 Task: Create a due date automation trigger when advanced on, on the monday of the week a card is due add dates not due next week at 11:00 AM.
Action: Mouse moved to (825, 244)
Screenshot: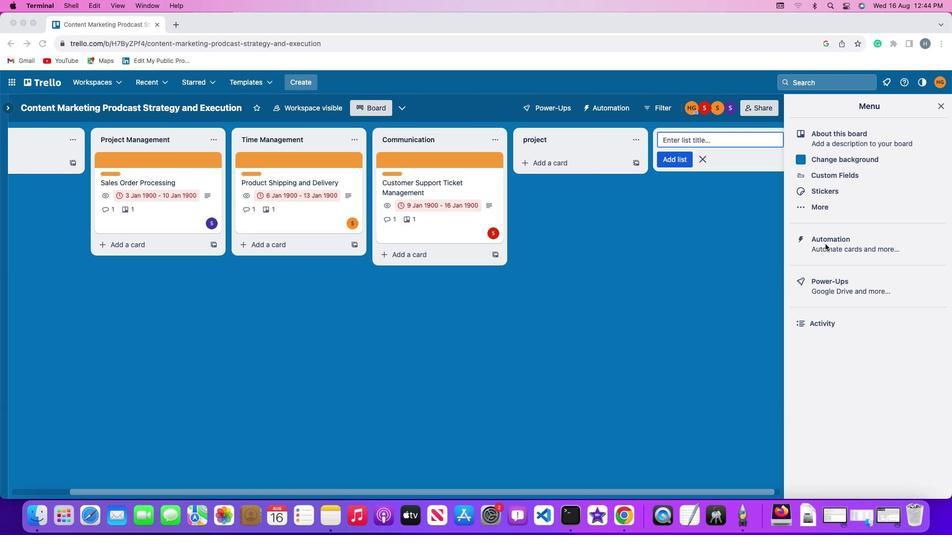 
Action: Mouse pressed left at (825, 244)
Screenshot: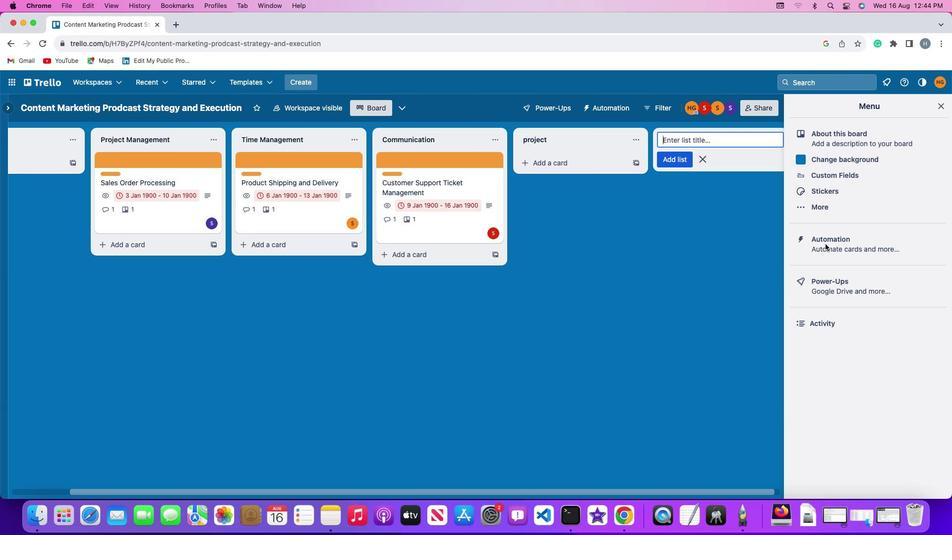 
Action: Mouse pressed left at (825, 244)
Screenshot: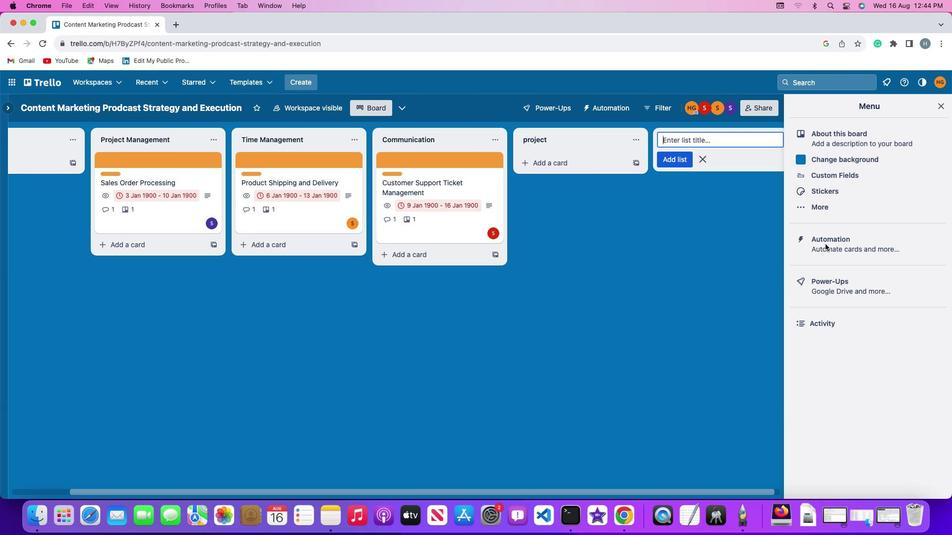 
Action: Mouse moved to (58, 233)
Screenshot: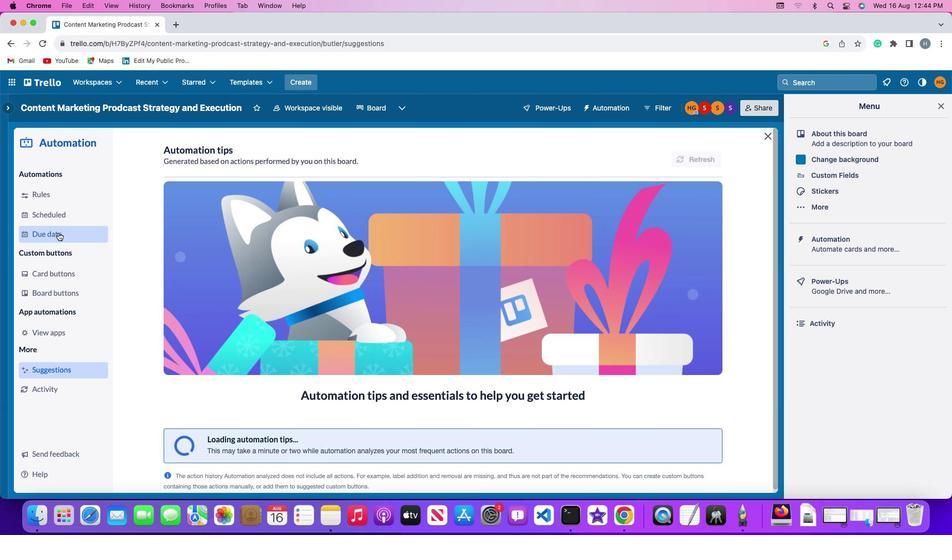 
Action: Mouse pressed left at (58, 233)
Screenshot: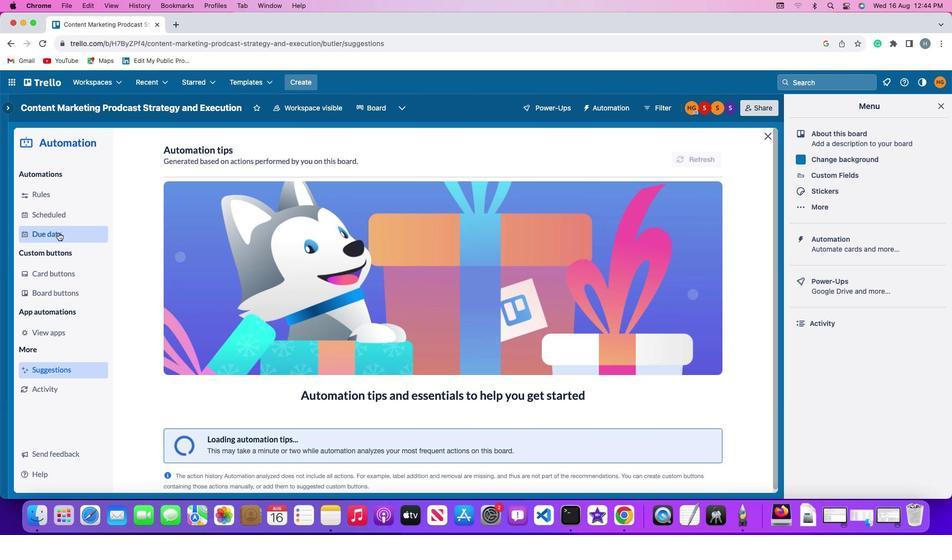 
Action: Mouse moved to (683, 151)
Screenshot: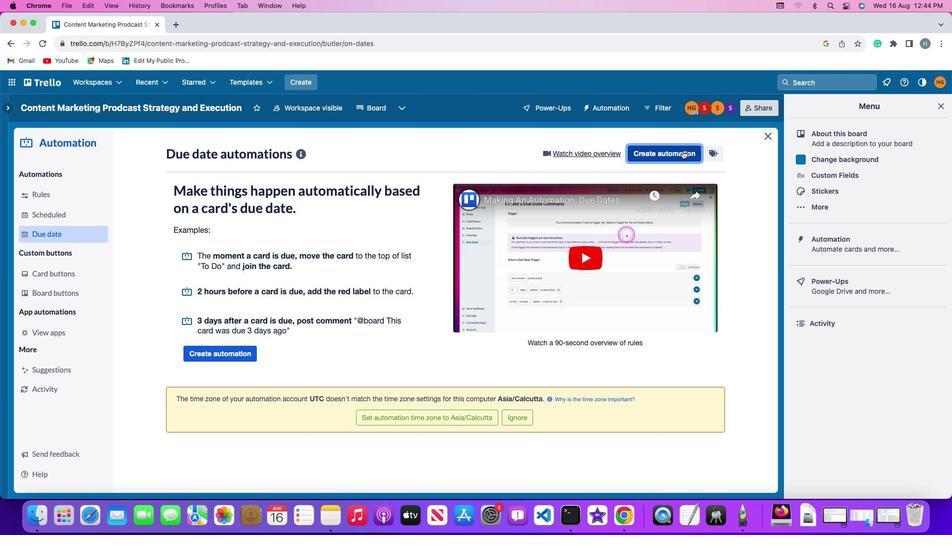 
Action: Mouse pressed left at (683, 151)
Screenshot: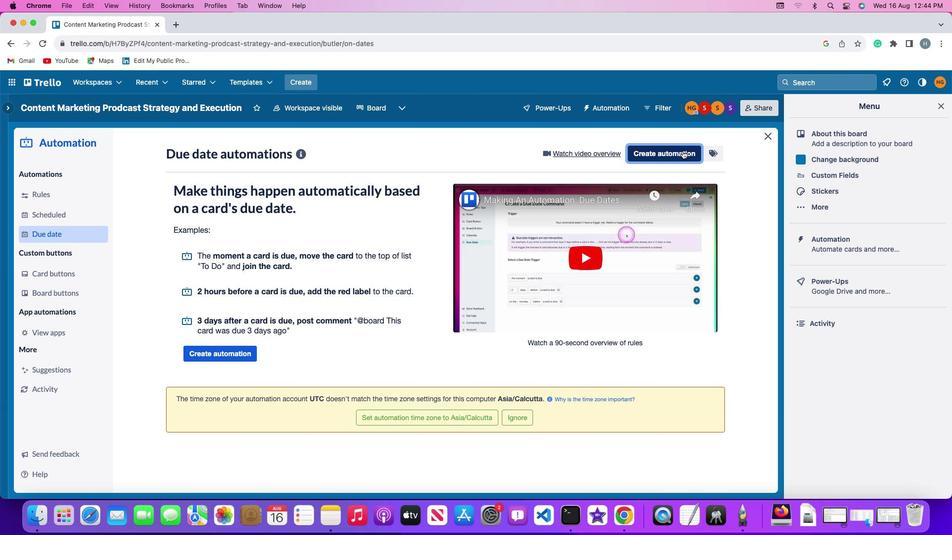 
Action: Mouse moved to (253, 248)
Screenshot: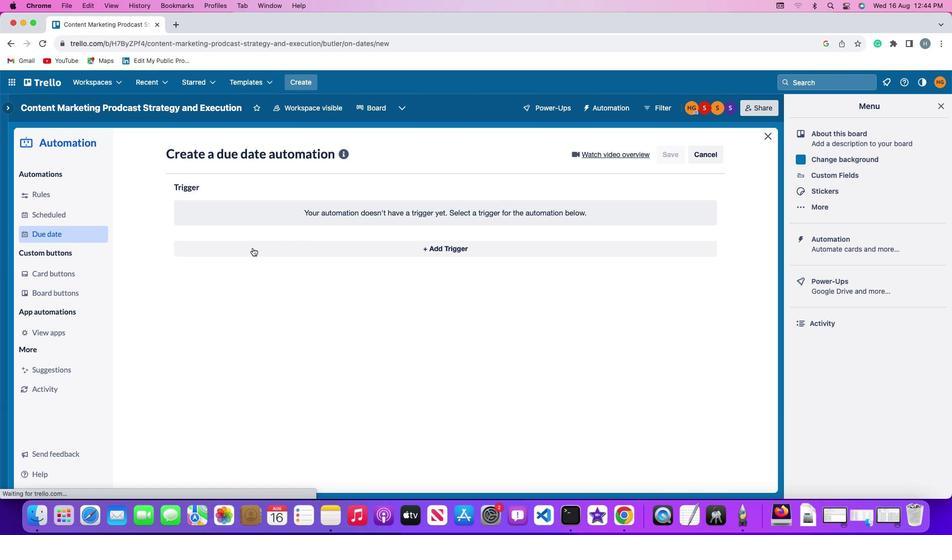 
Action: Mouse pressed left at (253, 248)
Screenshot: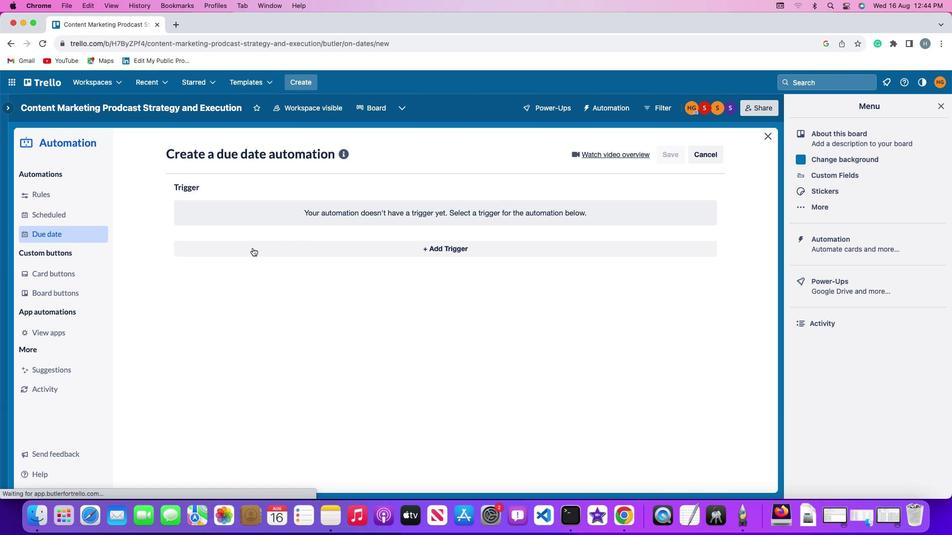 
Action: Mouse moved to (211, 433)
Screenshot: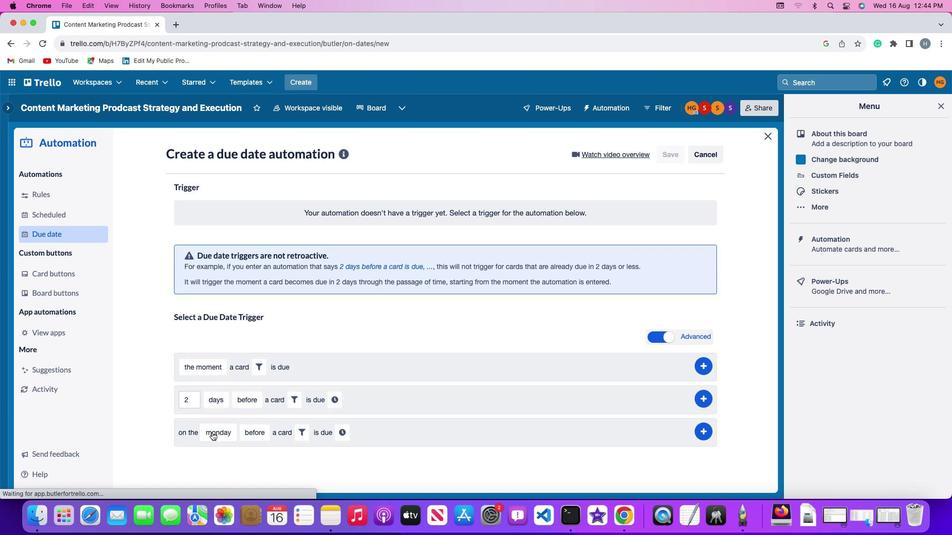 
Action: Mouse pressed left at (211, 433)
Screenshot: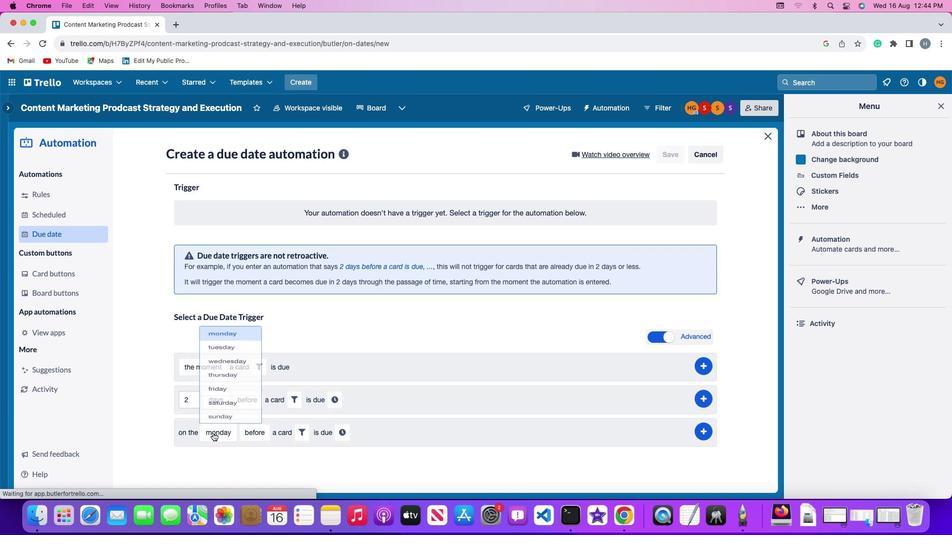 
Action: Mouse moved to (222, 293)
Screenshot: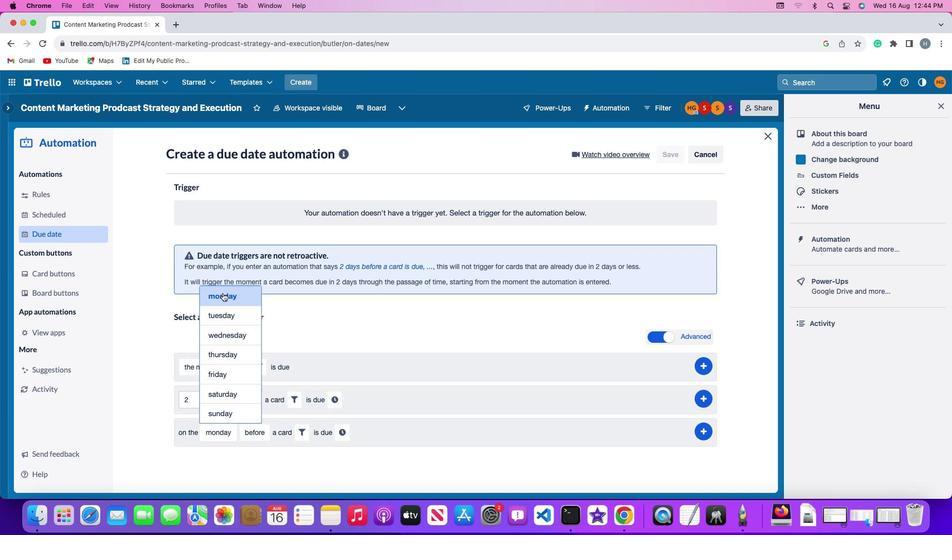 
Action: Mouse pressed left at (222, 293)
Screenshot: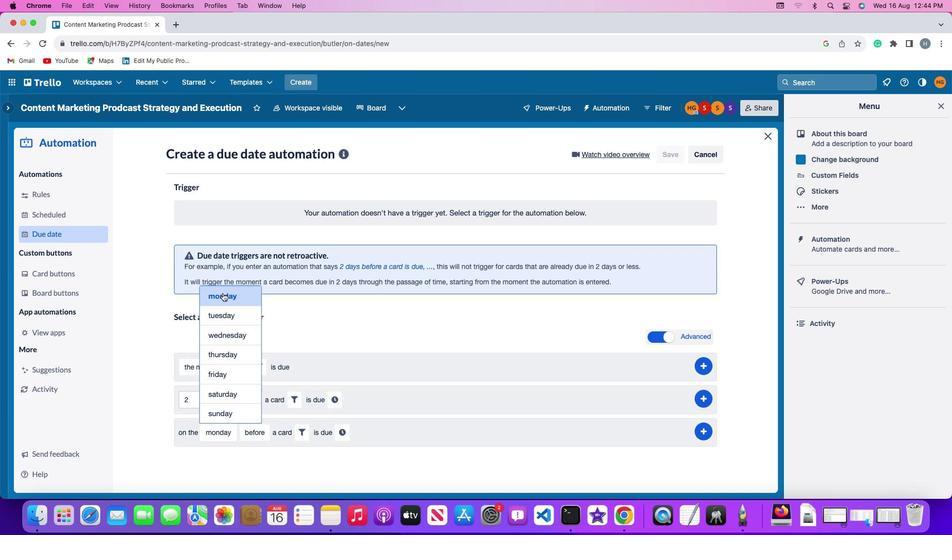 
Action: Mouse moved to (254, 431)
Screenshot: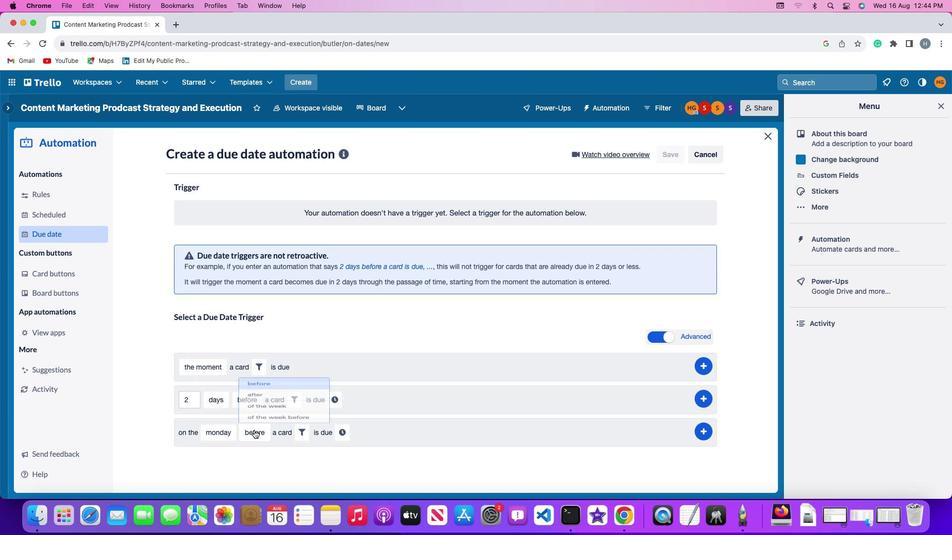 
Action: Mouse pressed left at (254, 431)
Screenshot: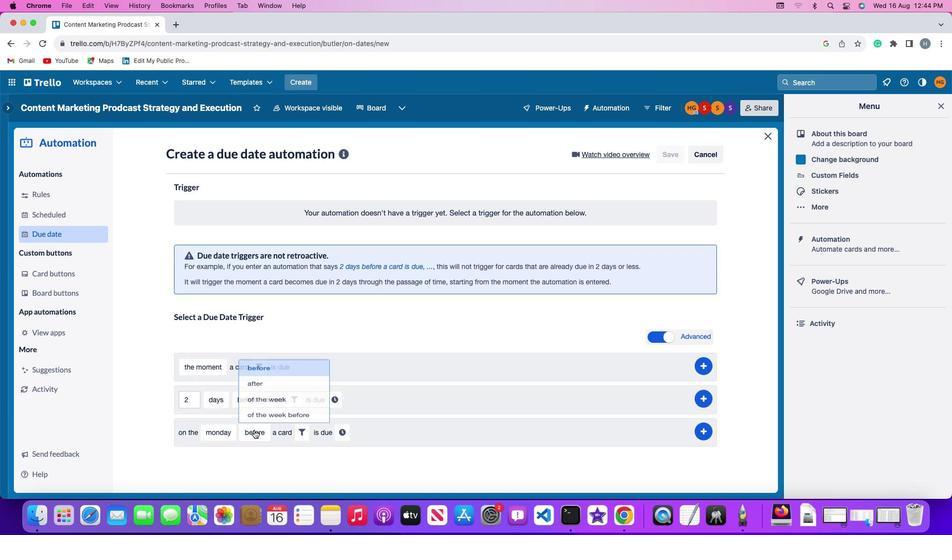 
Action: Mouse moved to (261, 392)
Screenshot: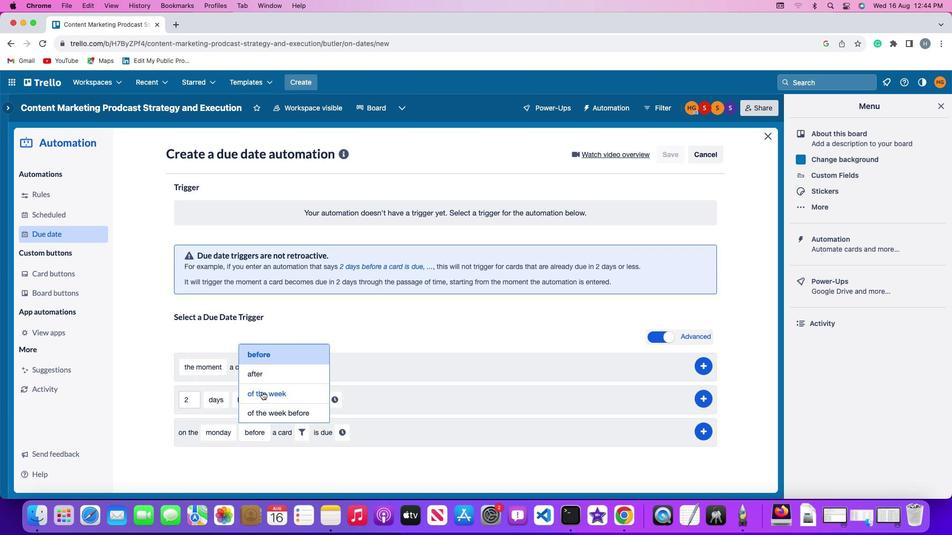 
Action: Mouse pressed left at (261, 392)
Screenshot: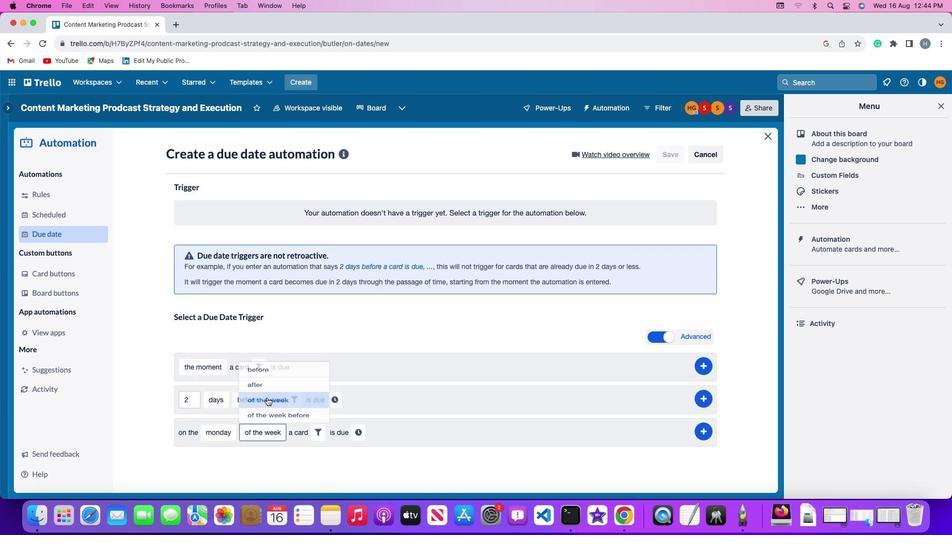 
Action: Mouse moved to (312, 432)
Screenshot: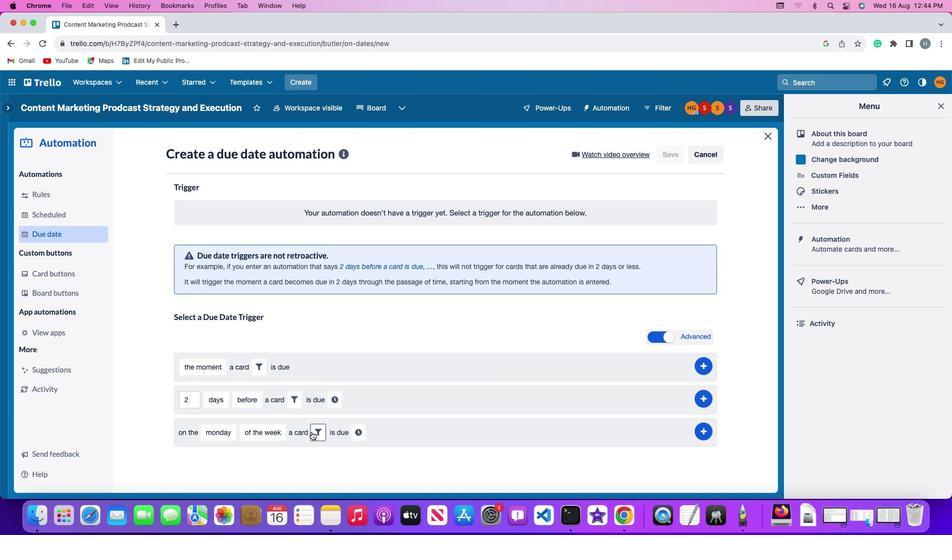 
Action: Mouse pressed left at (312, 432)
Screenshot: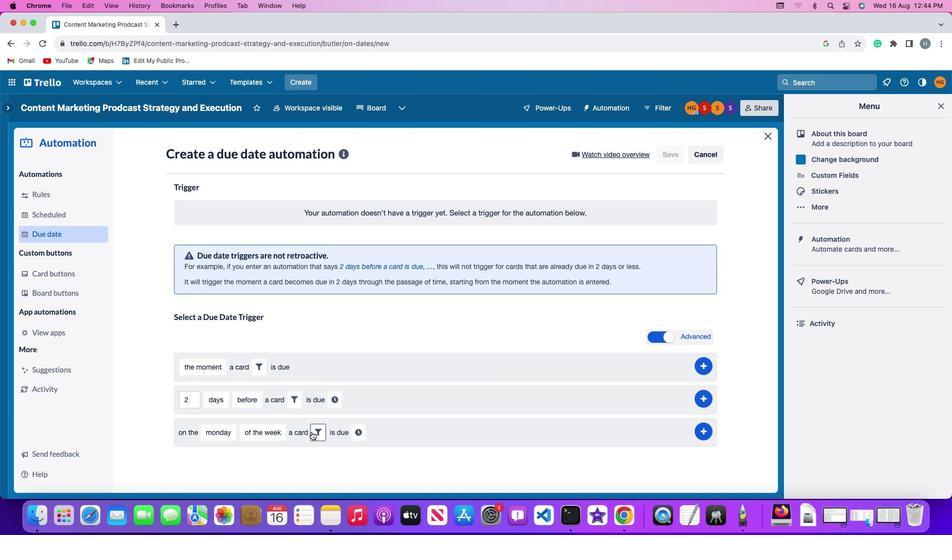 
Action: Mouse moved to (369, 455)
Screenshot: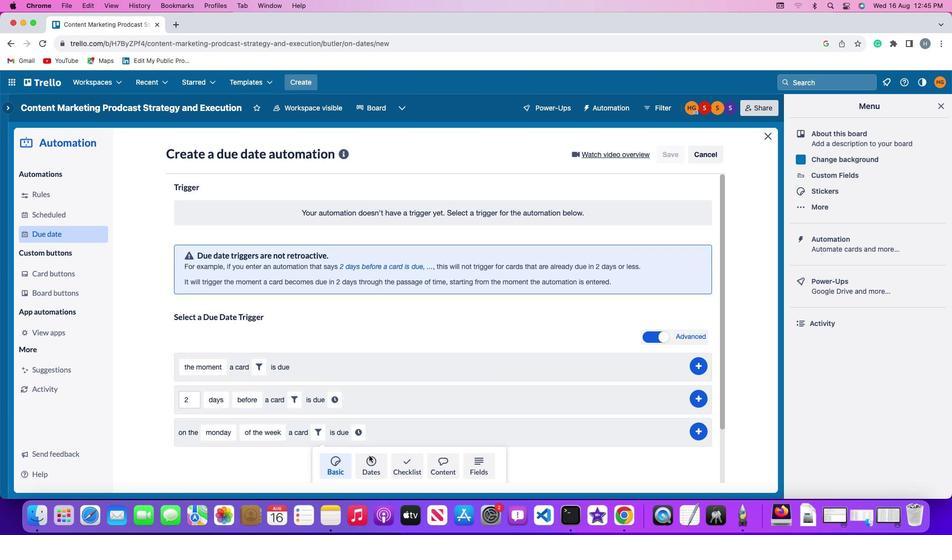 
Action: Mouse pressed left at (369, 455)
Screenshot: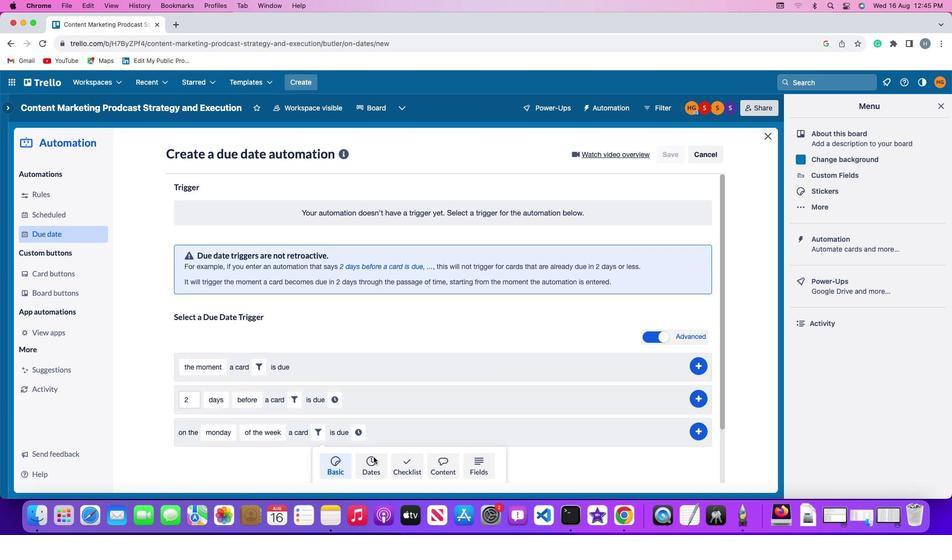 
Action: Mouse moved to (380, 463)
Screenshot: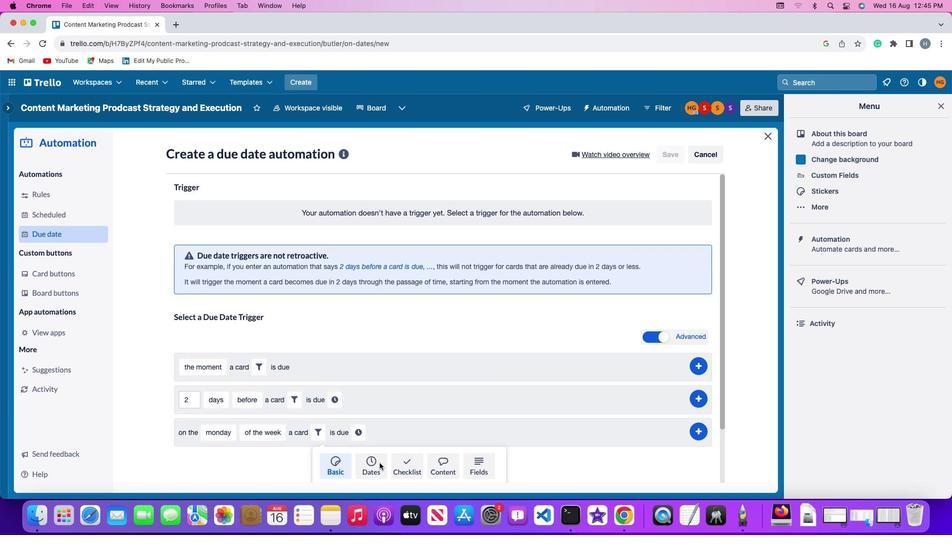 
Action: Mouse pressed left at (380, 463)
Screenshot: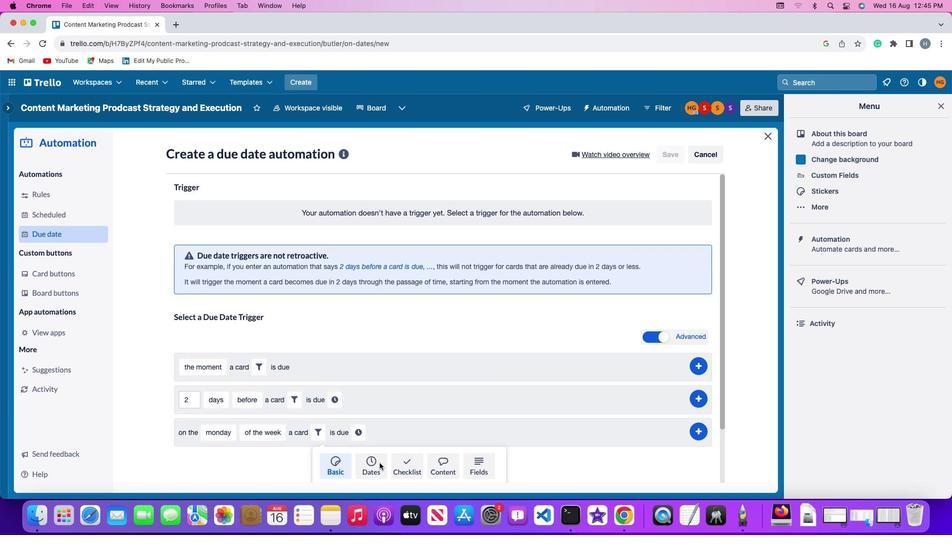
Action: Mouse moved to (284, 465)
Screenshot: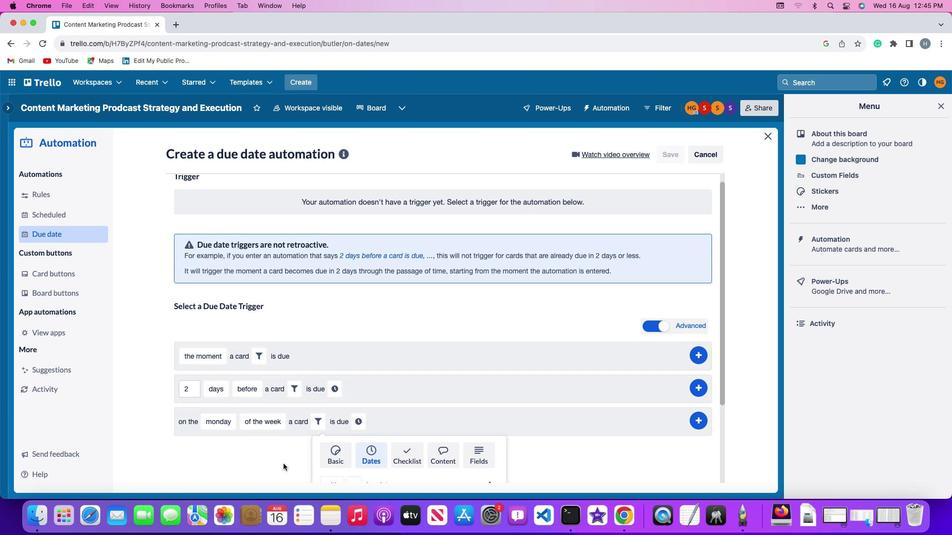 
Action: Mouse scrolled (284, 465) with delta (0, 0)
Screenshot: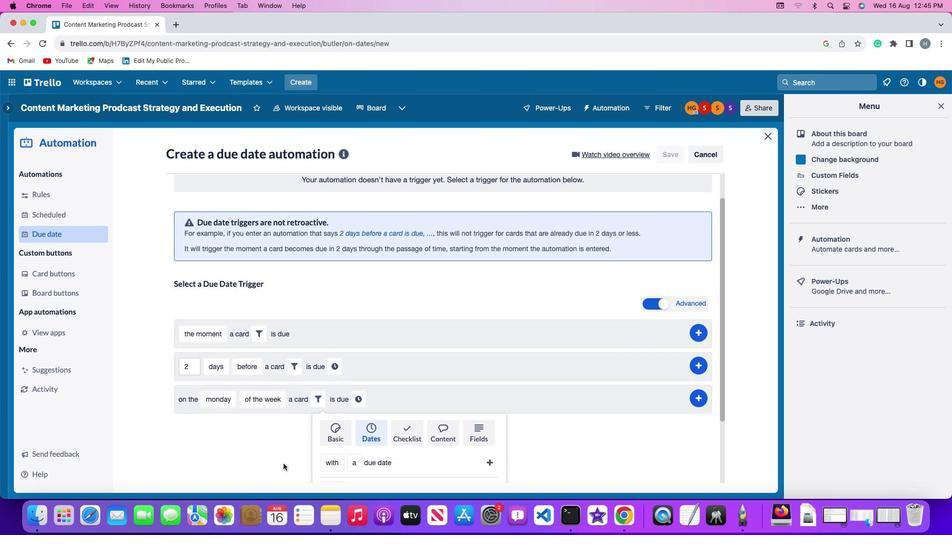 
Action: Mouse scrolled (284, 465) with delta (0, 0)
Screenshot: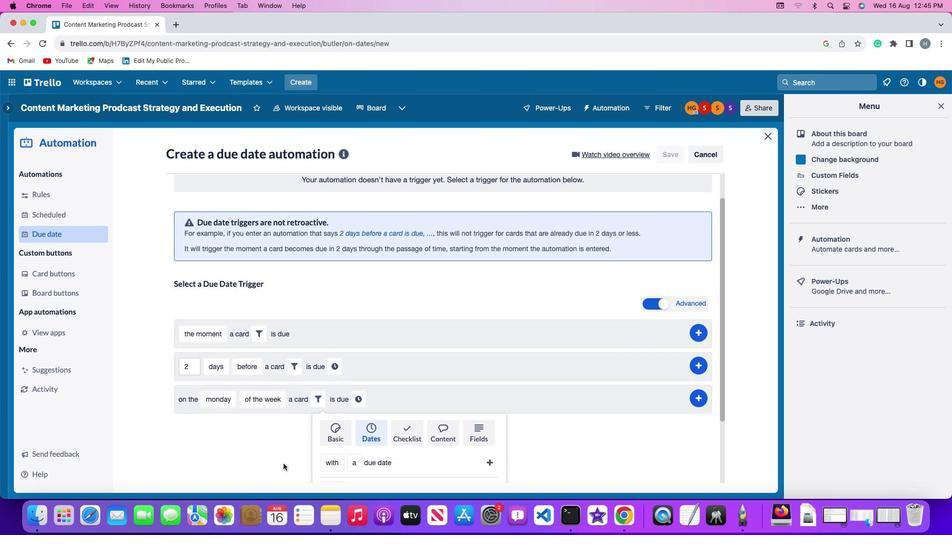 
Action: Mouse scrolled (284, 465) with delta (0, -1)
Screenshot: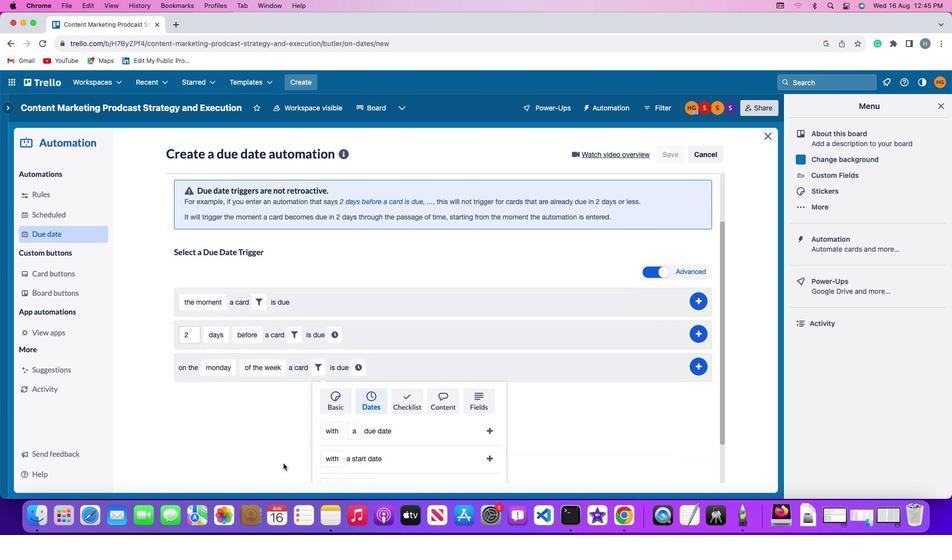 
Action: Mouse moved to (284, 464)
Screenshot: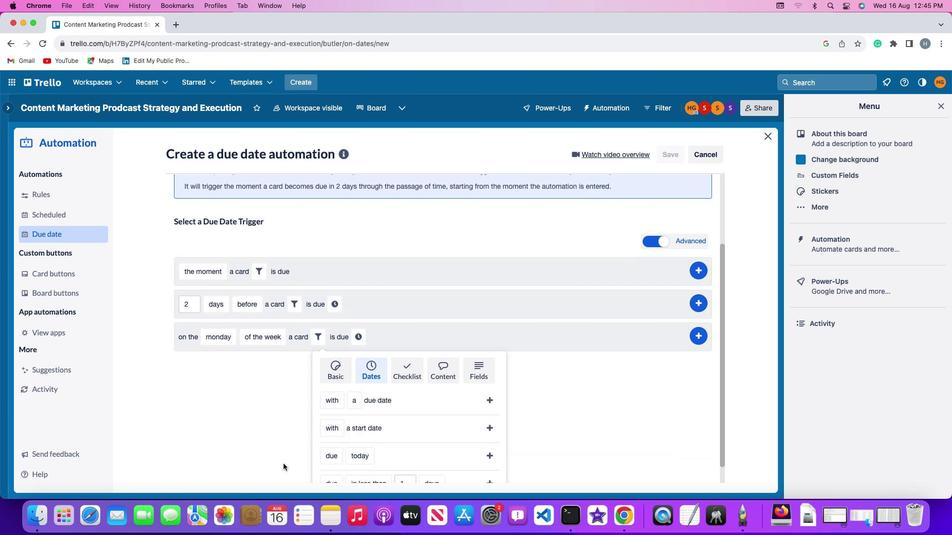 
Action: Mouse scrolled (284, 464) with delta (0, -2)
Screenshot: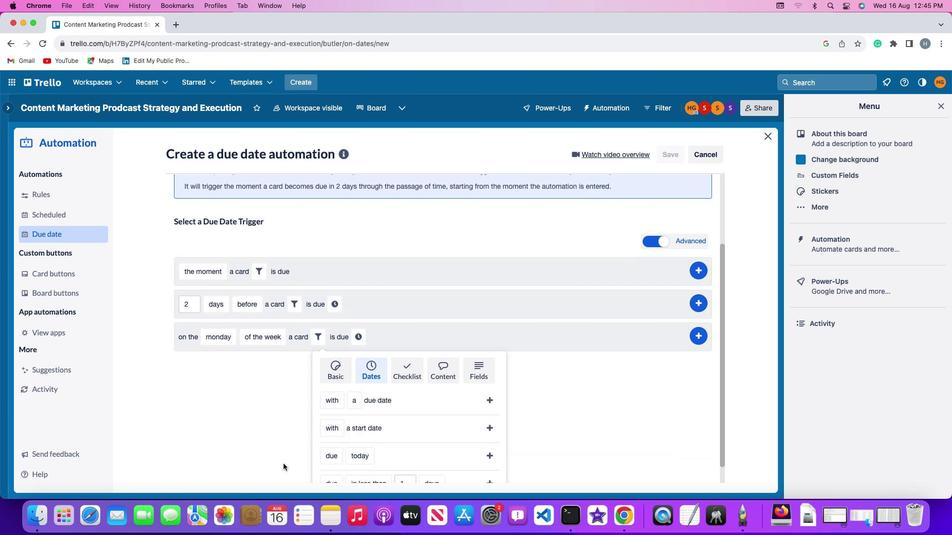 
Action: Mouse moved to (283, 463)
Screenshot: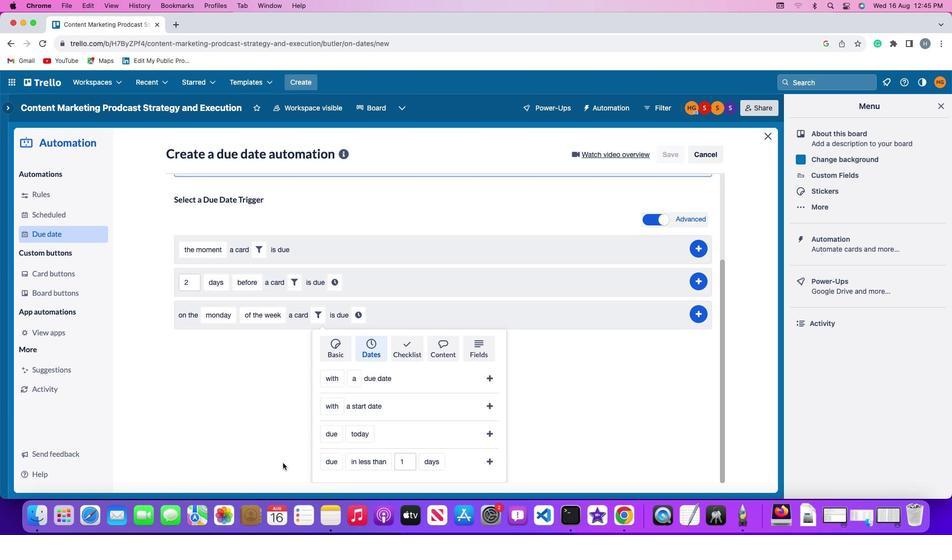 
Action: Mouse scrolled (283, 463) with delta (0, 0)
Screenshot: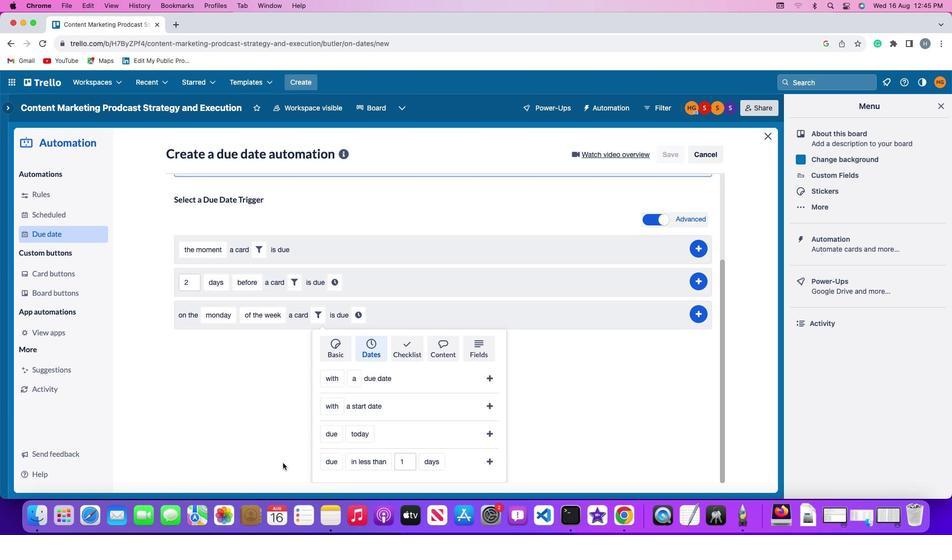 
Action: Mouse scrolled (283, 463) with delta (0, 0)
Screenshot: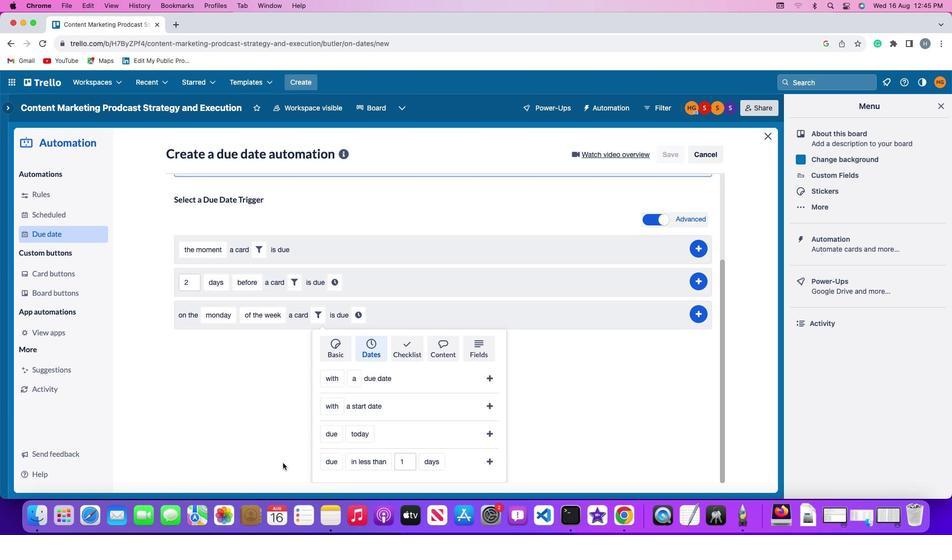 
Action: Mouse scrolled (283, 463) with delta (0, -1)
Screenshot: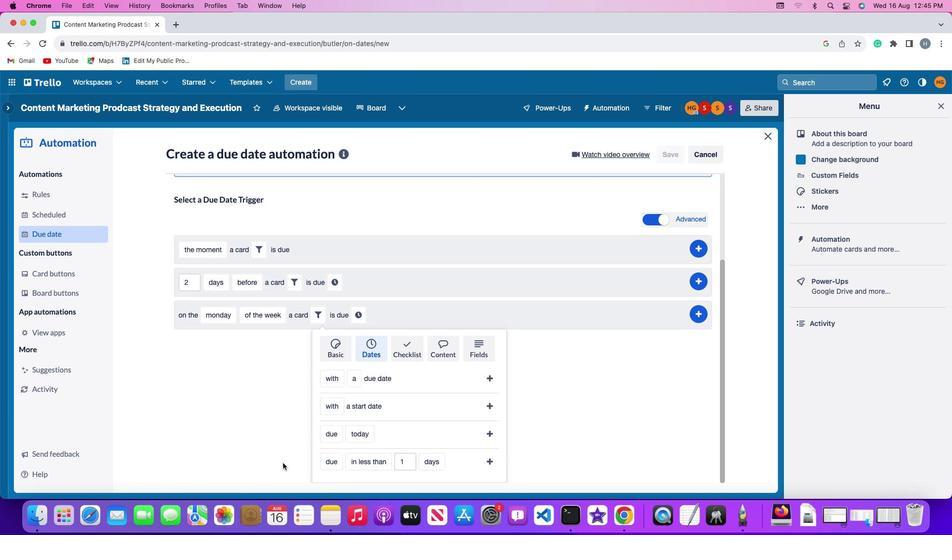 
Action: Mouse scrolled (283, 463) with delta (0, -2)
Screenshot: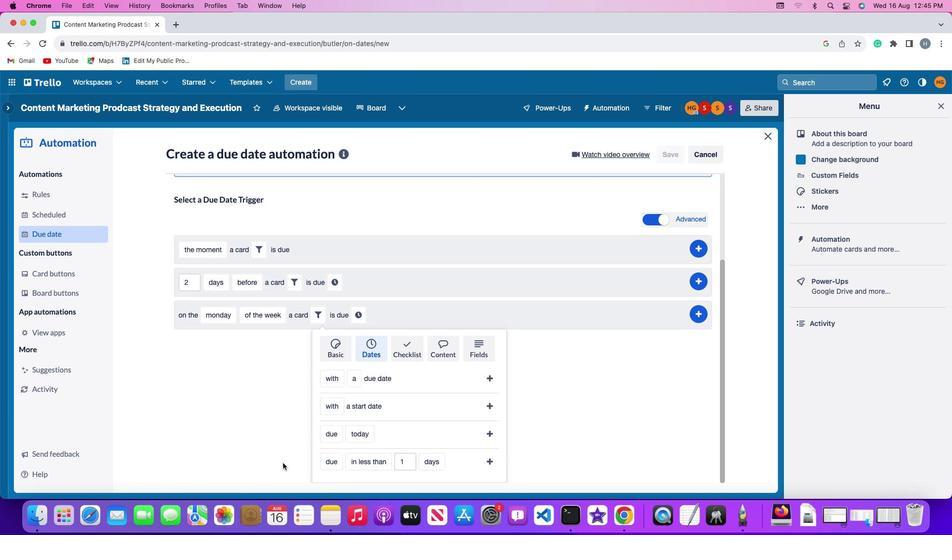 
Action: Mouse moved to (332, 432)
Screenshot: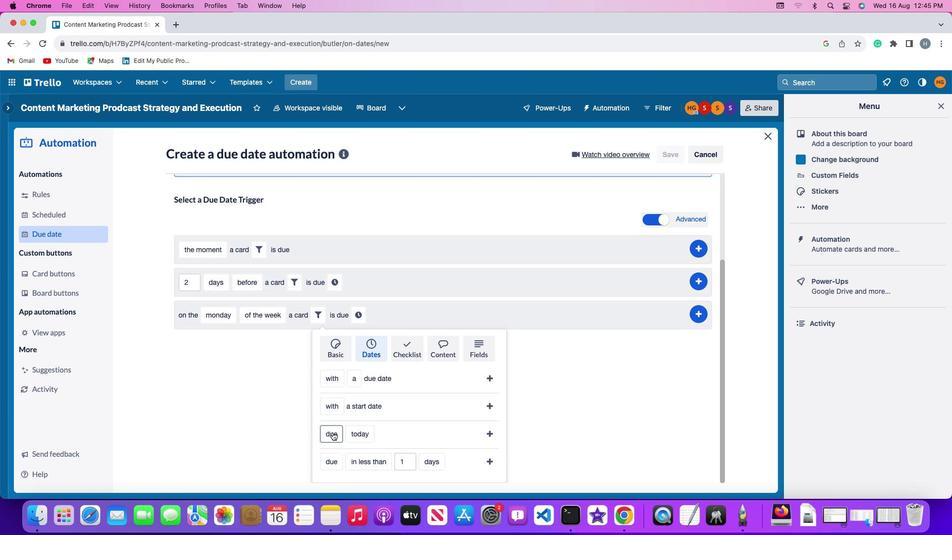
Action: Mouse pressed left at (332, 432)
Screenshot: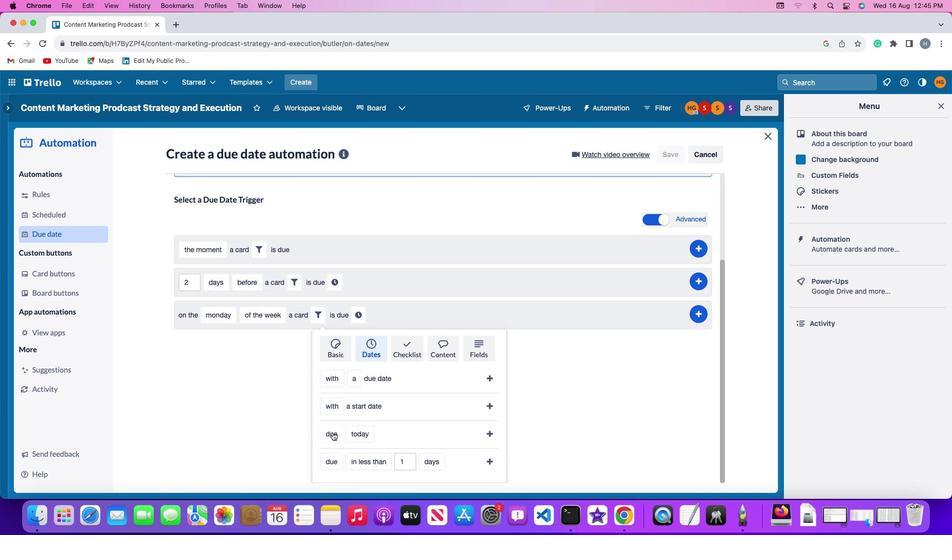 
Action: Mouse moved to (341, 378)
Screenshot: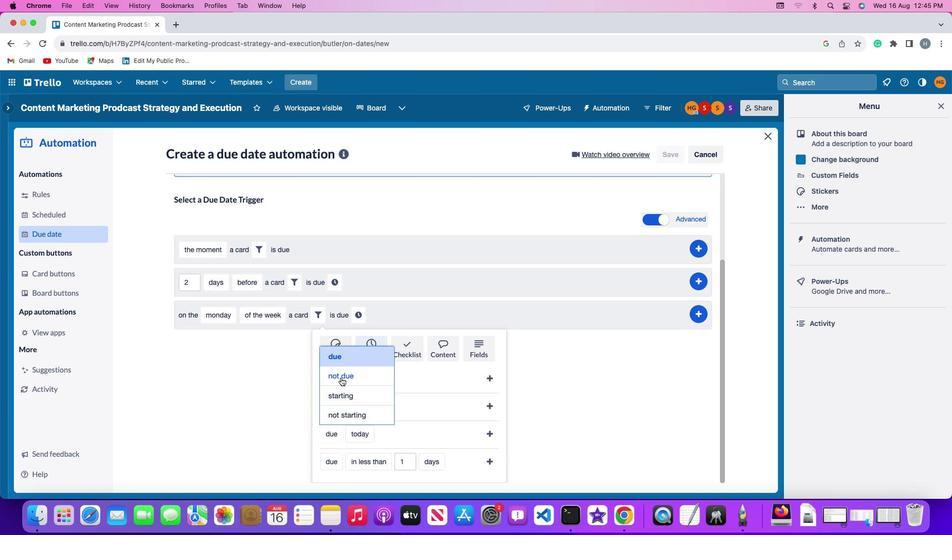 
Action: Mouse pressed left at (341, 378)
Screenshot: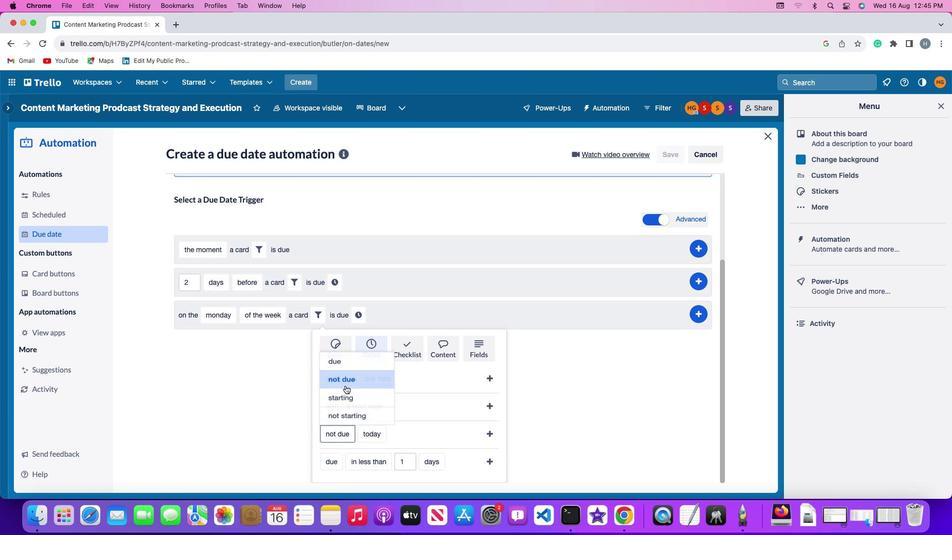 
Action: Mouse moved to (375, 436)
Screenshot: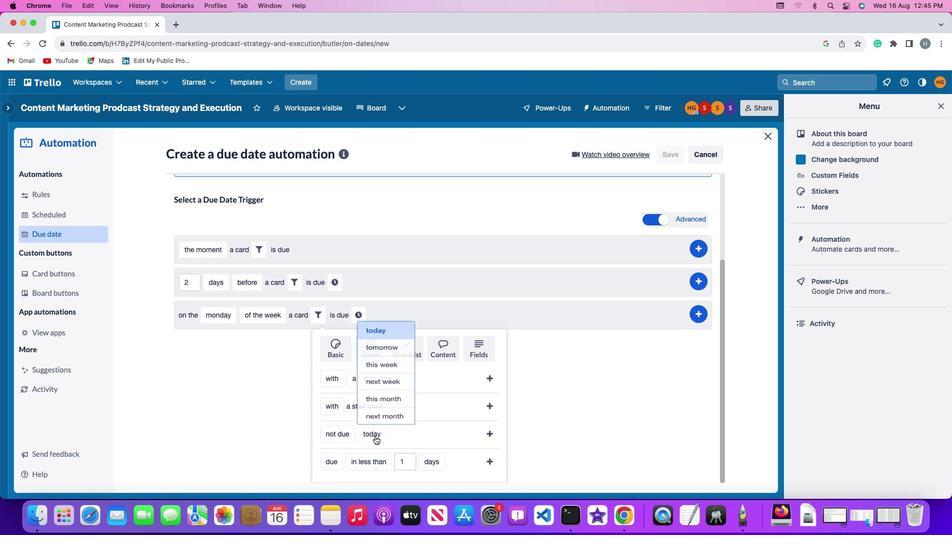 
Action: Mouse pressed left at (375, 436)
Screenshot: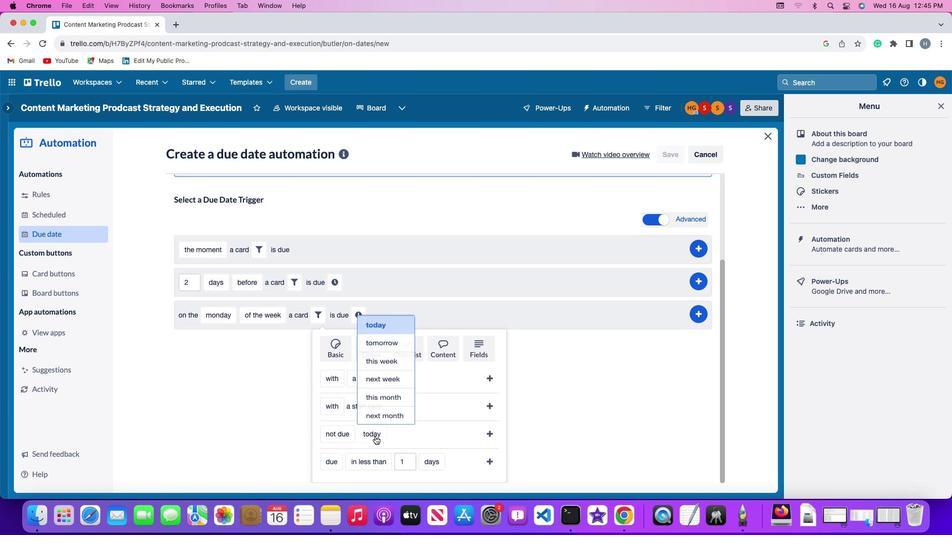 
Action: Mouse moved to (388, 373)
Screenshot: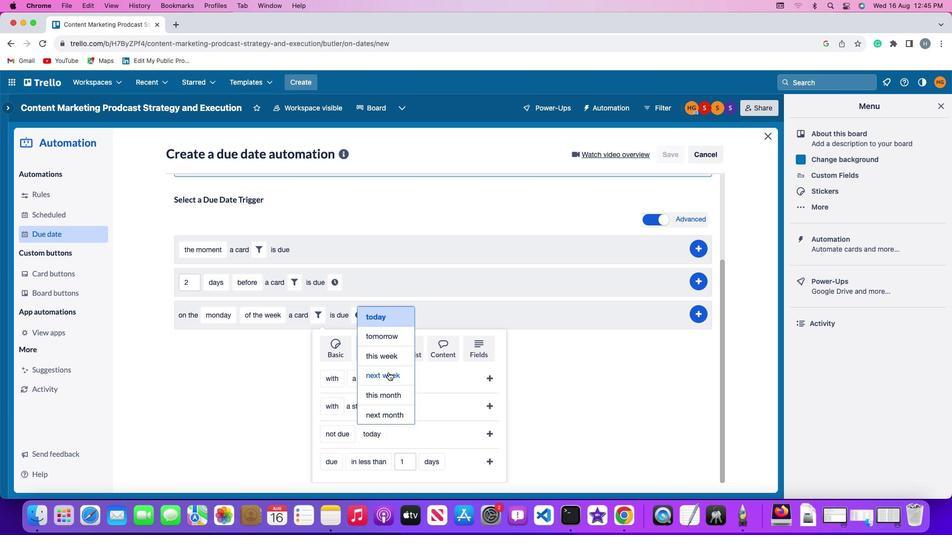 
Action: Mouse pressed left at (388, 373)
Screenshot: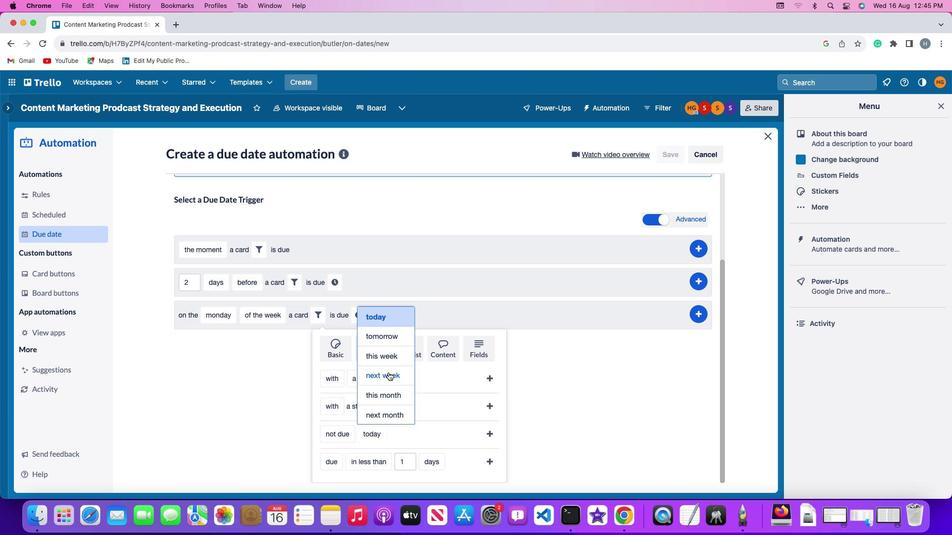 
Action: Mouse moved to (489, 431)
Screenshot: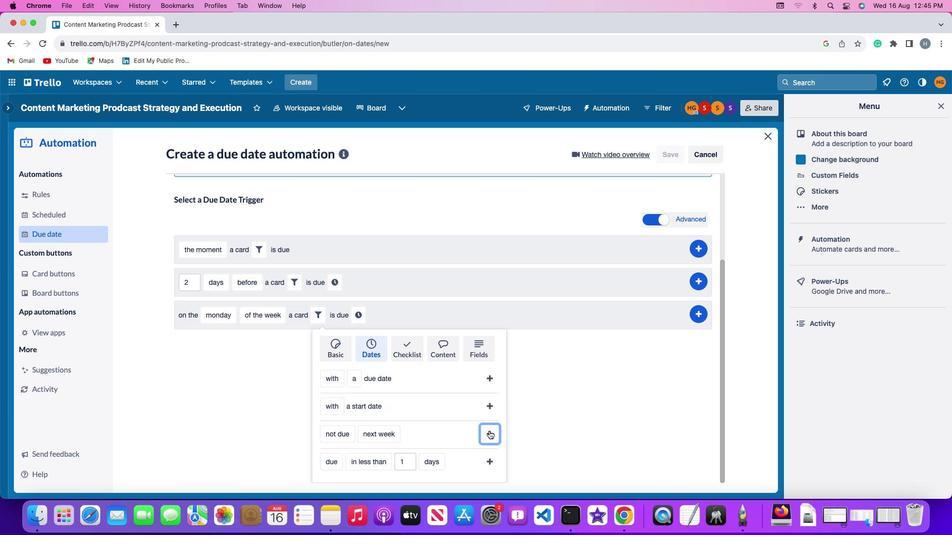 
Action: Mouse pressed left at (489, 431)
Screenshot: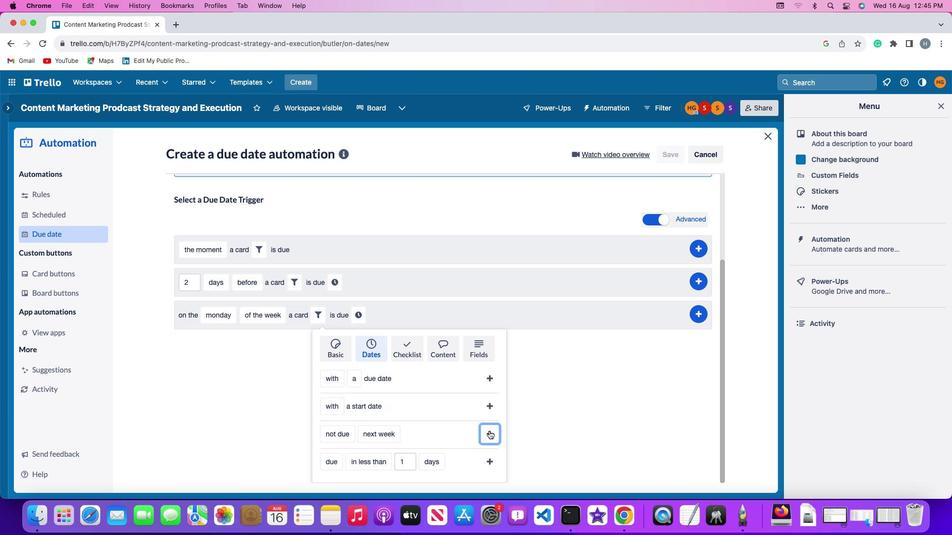 
Action: Mouse moved to (444, 433)
Screenshot: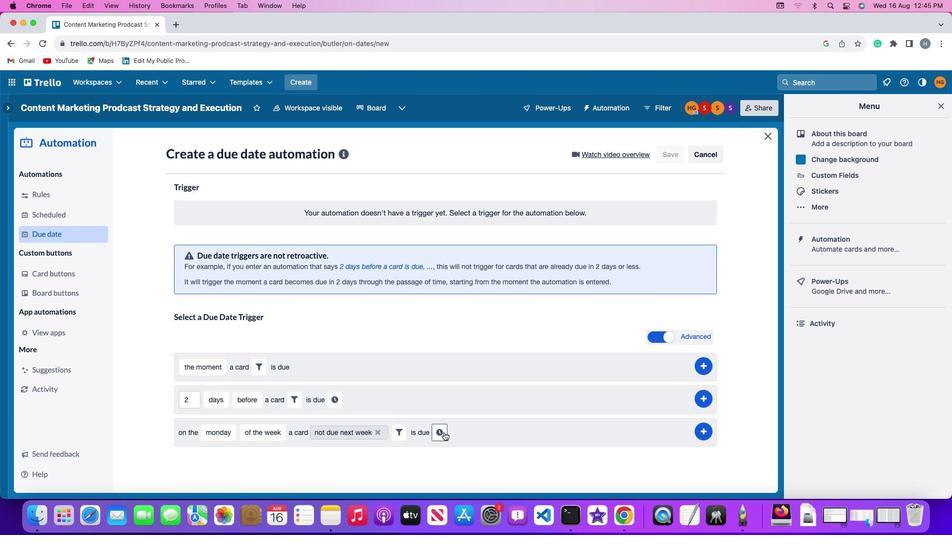 
Action: Mouse pressed left at (444, 433)
Screenshot: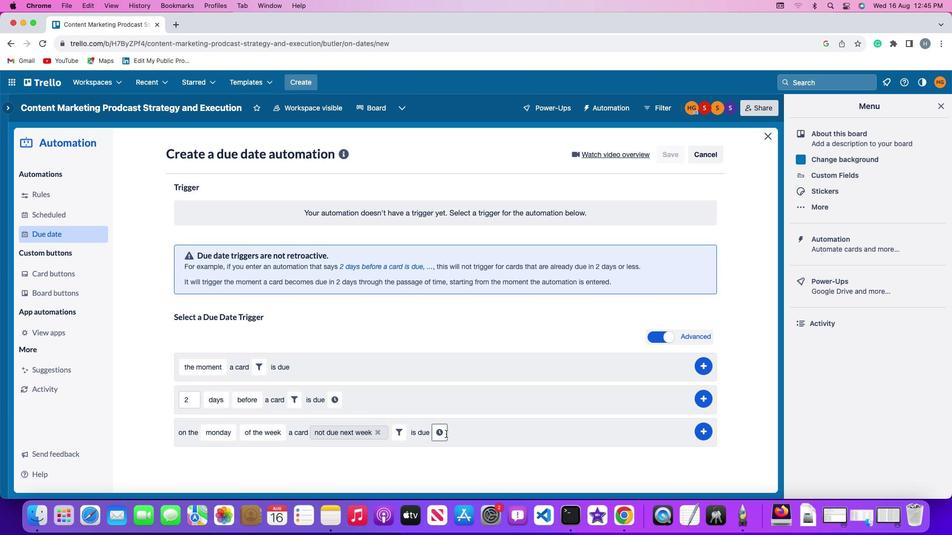 
Action: Mouse moved to (460, 434)
Screenshot: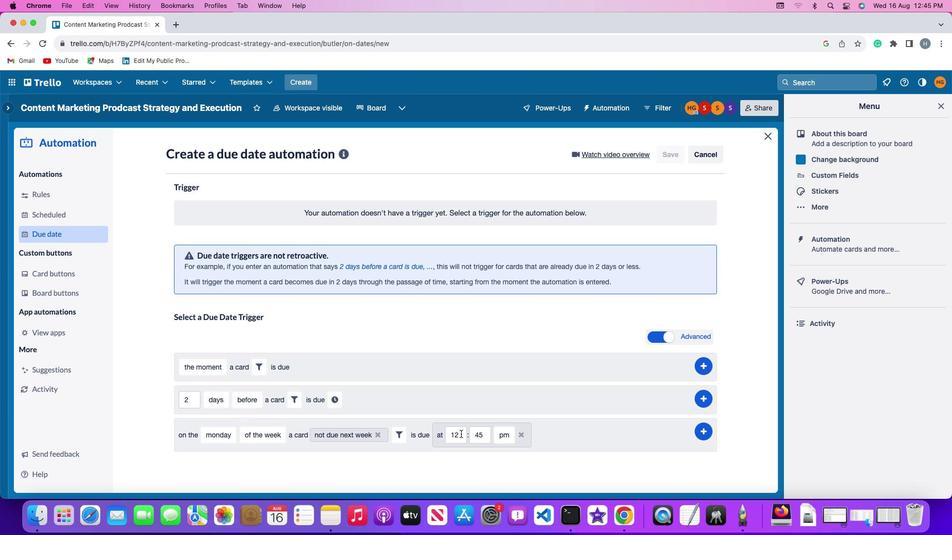 
Action: Mouse pressed left at (460, 434)
Screenshot: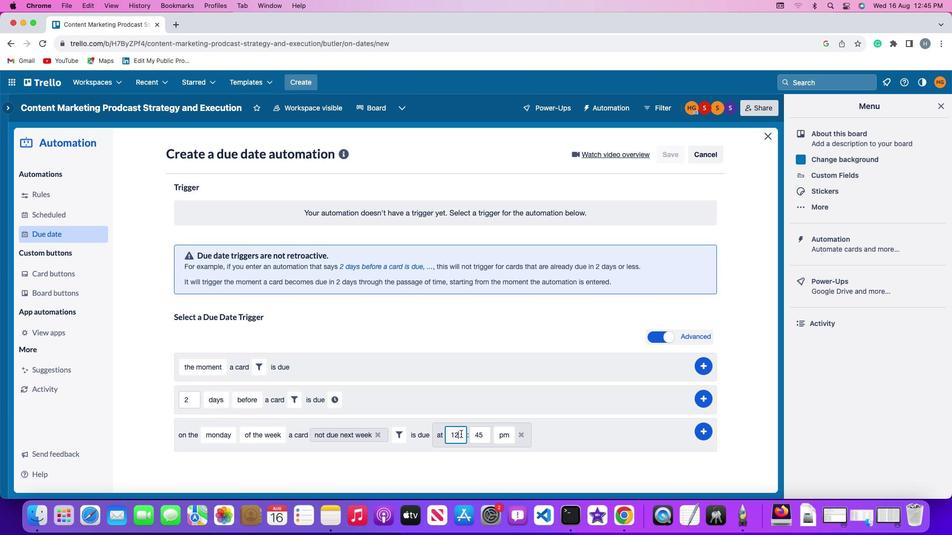 
Action: Mouse moved to (461, 433)
Screenshot: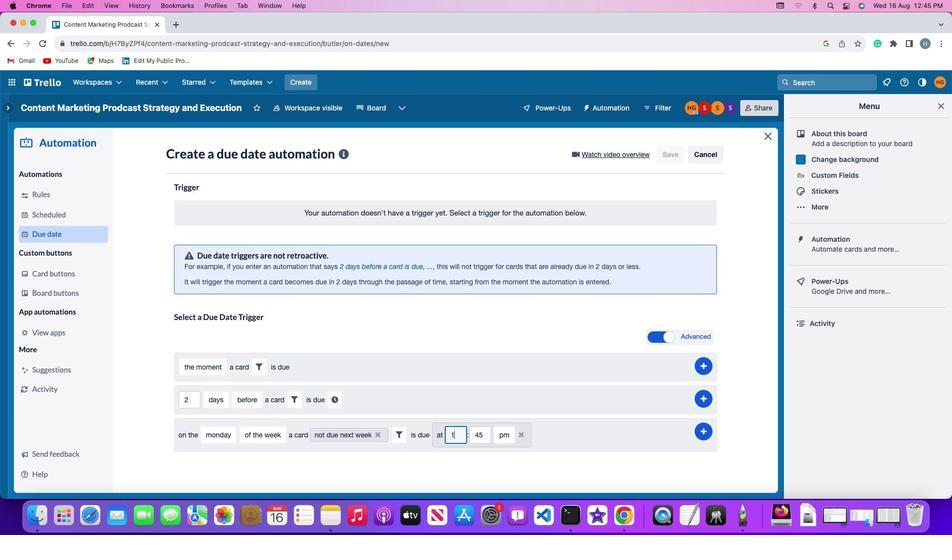 
Action: Key pressed Key.backspaceKey.backspace'1''1'
Screenshot: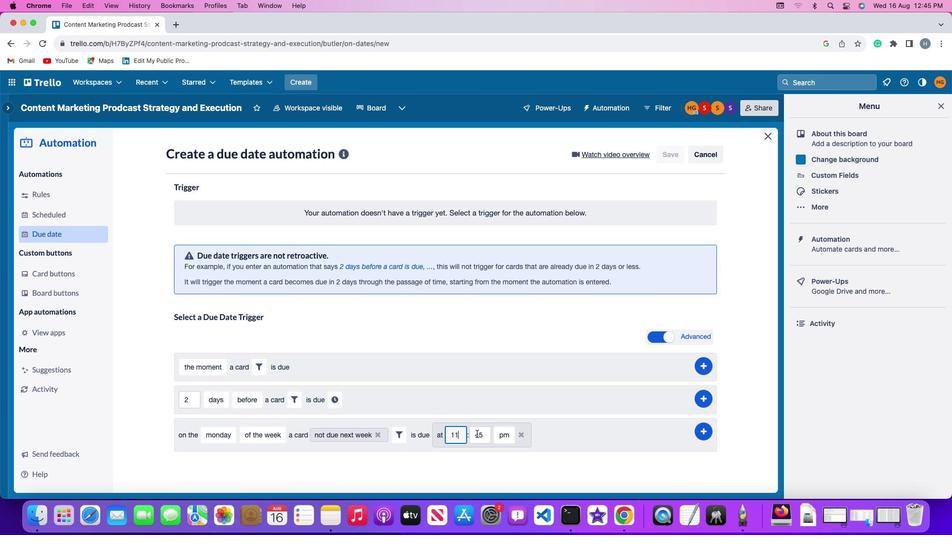 
Action: Mouse moved to (485, 434)
Screenshot: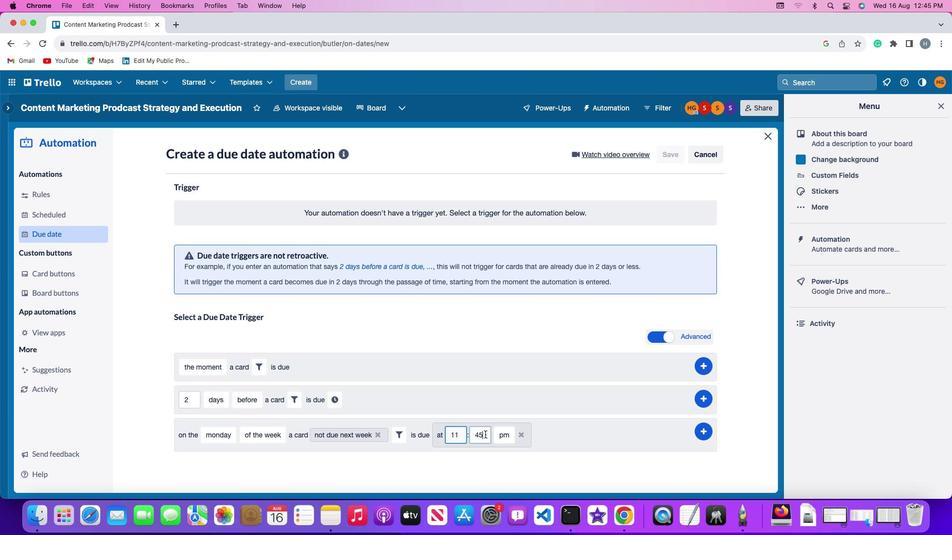 
Action: Mouse pressed left at (485, 434)
Screenshot: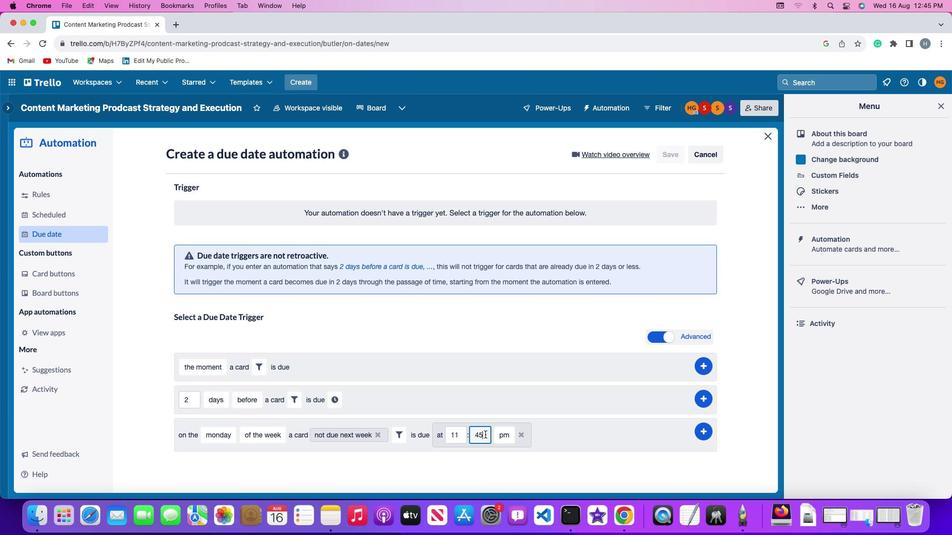 
Action: Key pressed Key.backspaceKey.backspace'0''0'
Screenshot: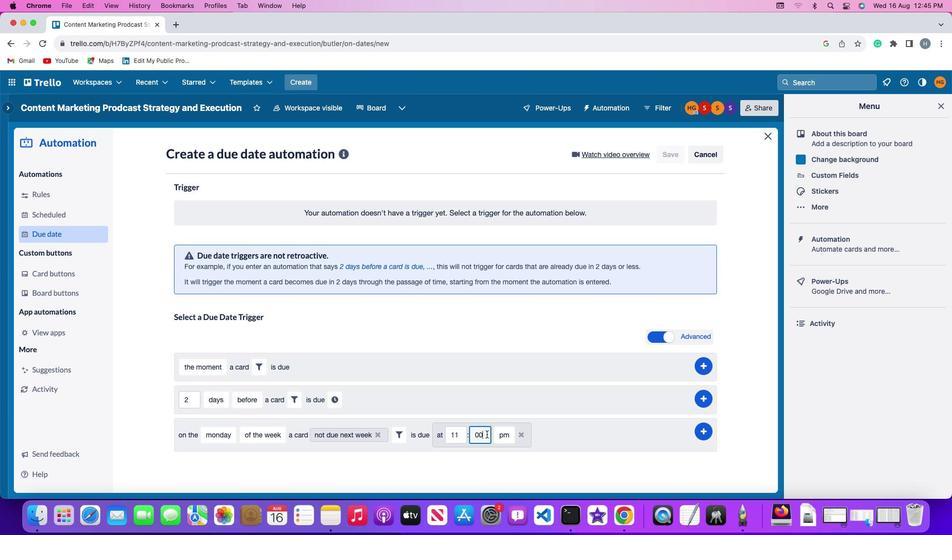 
Action: Mouse moved to (501, 434)
Screenshot: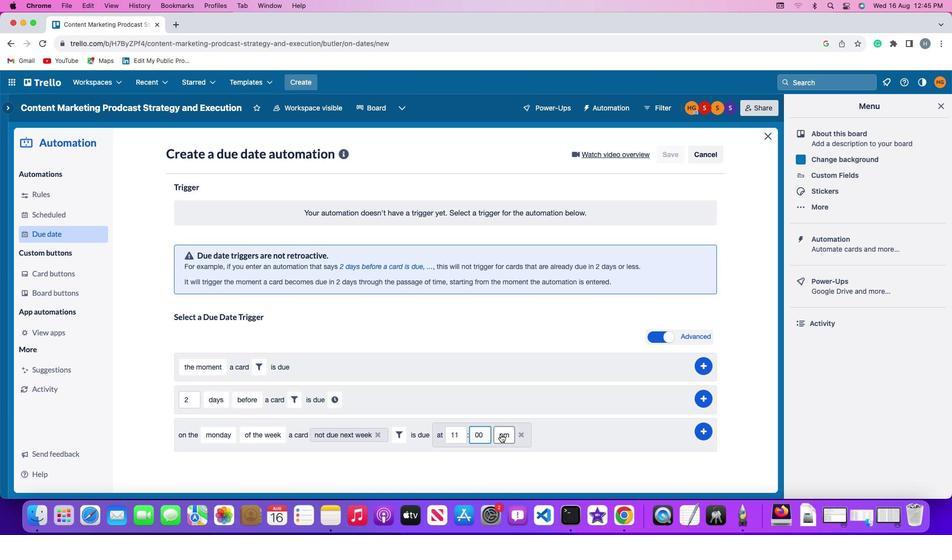 
Action: Mouse pressed left at (501, 434)
Screenshot: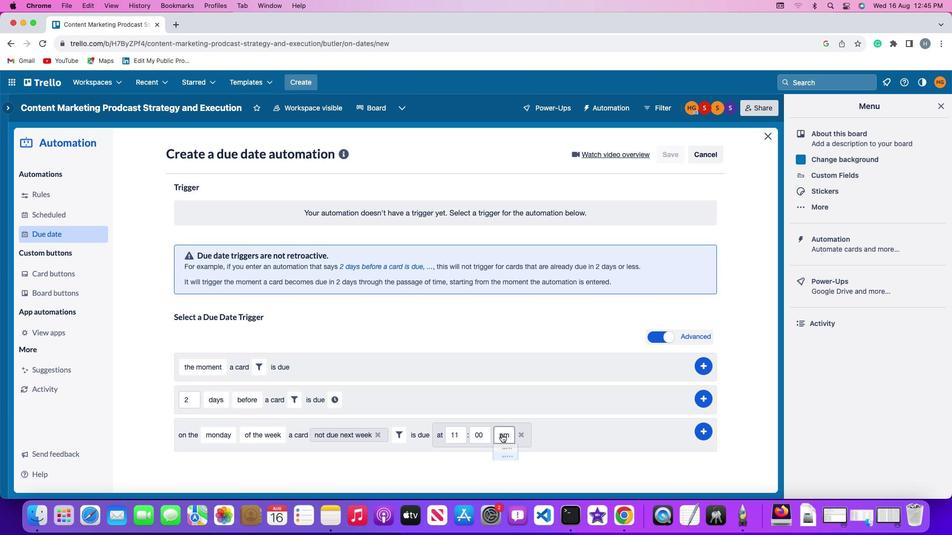 
Action: Mouse moved to (508, 452)
Screenshot: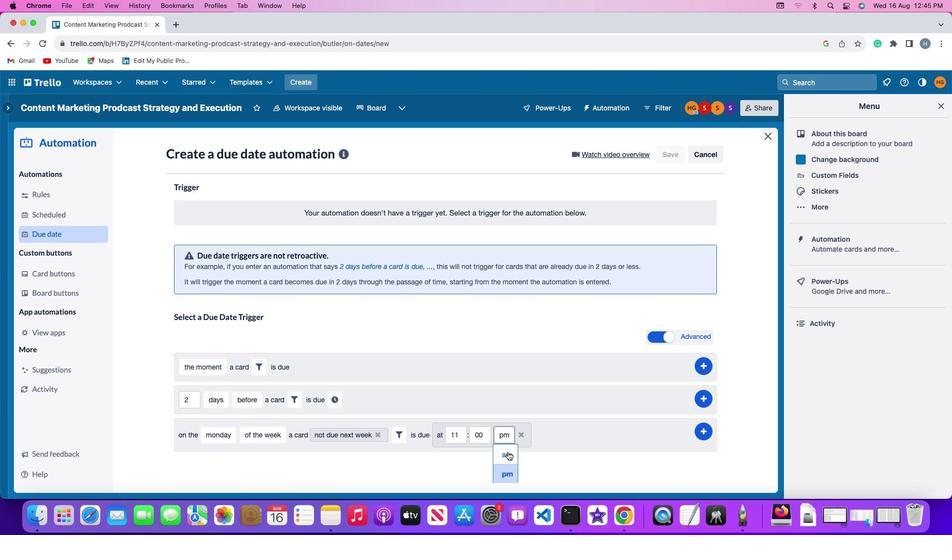 
Action: Mouse pressed left at (508, 452)
Screenshot: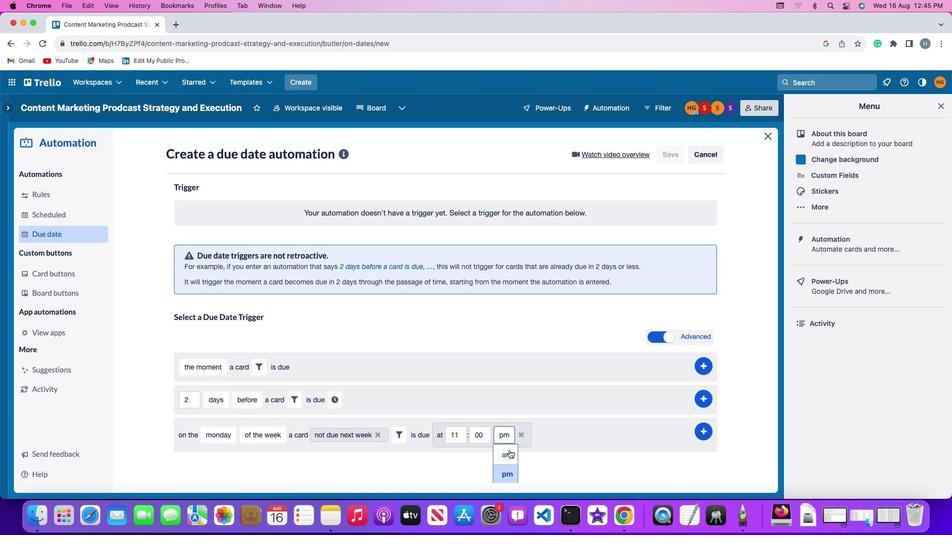 
Action: Mouse moved to (702, 431)
Screenshot: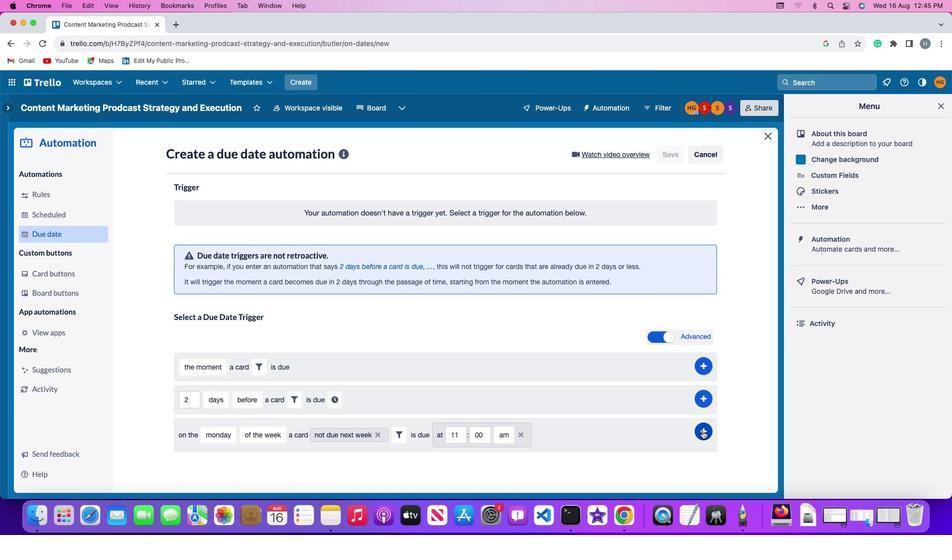 
Action: Mouse pressed left at (702, 431)
Screenshot: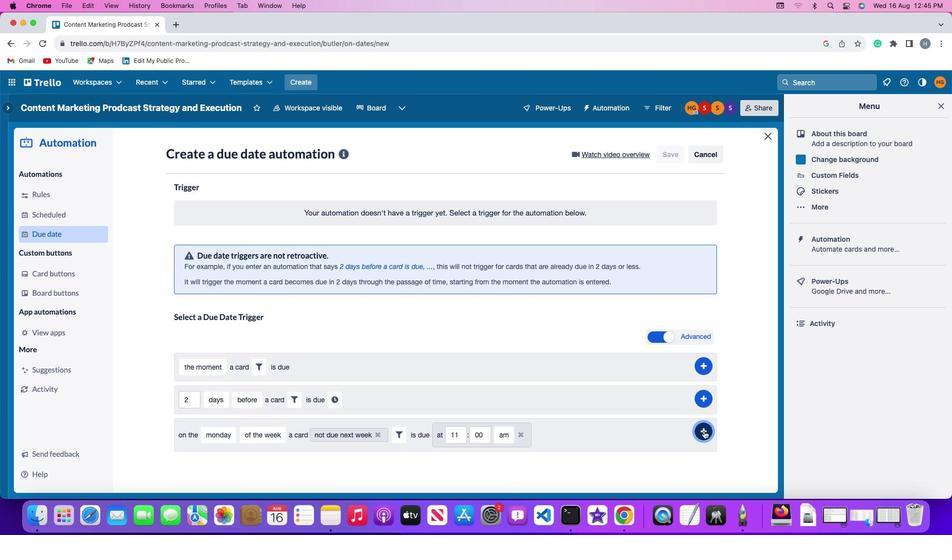 
Action: Mouse moved to (739, 351)
Screenshot: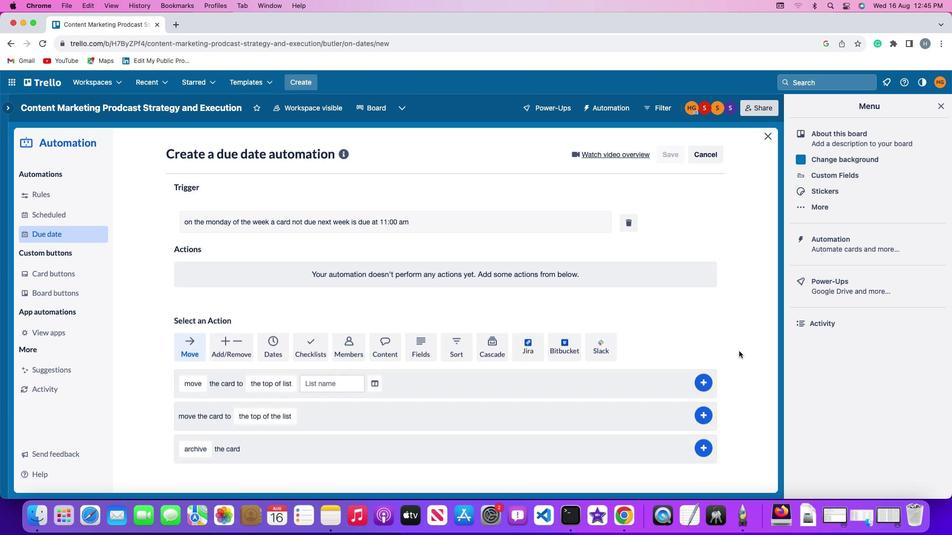 
